 Task: Add an event with the title Second Monthly Performance Evaluation and Feedback Discussion, date '2023/10/27', time 8:30 AM to 10:30 AMand add a description: Welcome to our Effective Presentations Training Workshop, a dynamic and interactive session designed to enhance your presentation skills, boost your confidence, and empower you to deliver impactful and engaging presentations. This workshop is tailored for individuals who want to master the art of delivering effective presentations that captivate audiences and convey their messages with clarity and conviction., put the event into Yellow category . Add location for the event as: 987 Pera Palace Hotel, Istanbul, Turkey, logged in from the account softage.10@softage.netand send the event invitation to softage.5@softage.net and softage.6@softage.net. Set a reminder for the event 12 hour before
Action: Mouse moved to (102, 110)
Screenshot: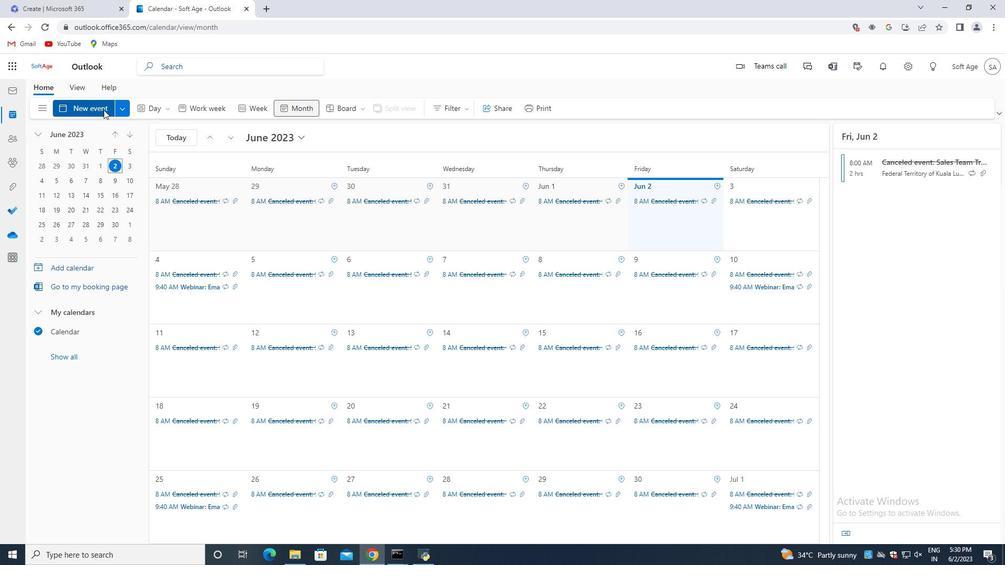 
Action: Mouse pressed left at (102, 110)
Screenshot: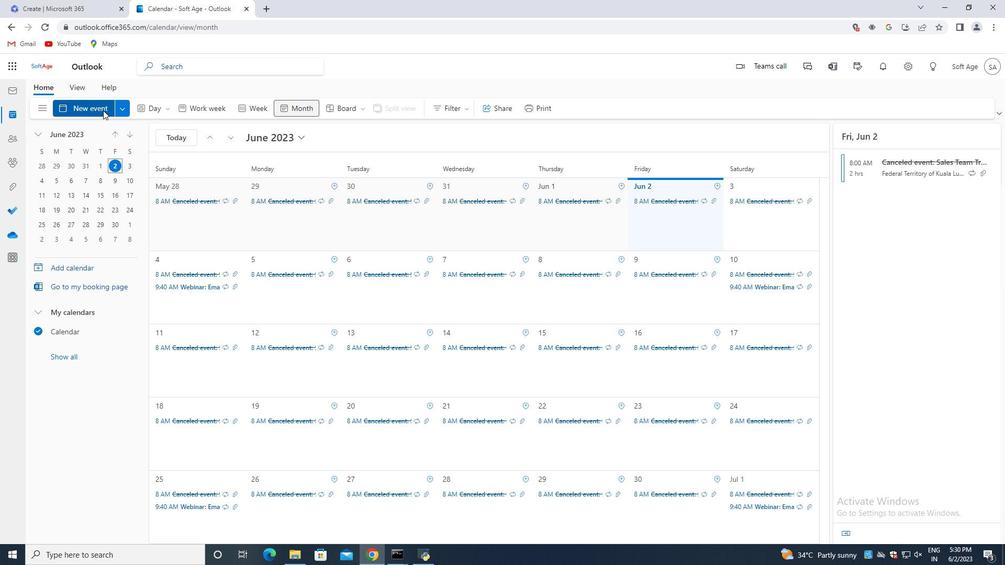 
Action: Mouse moved to (294, 172)
Screenshot: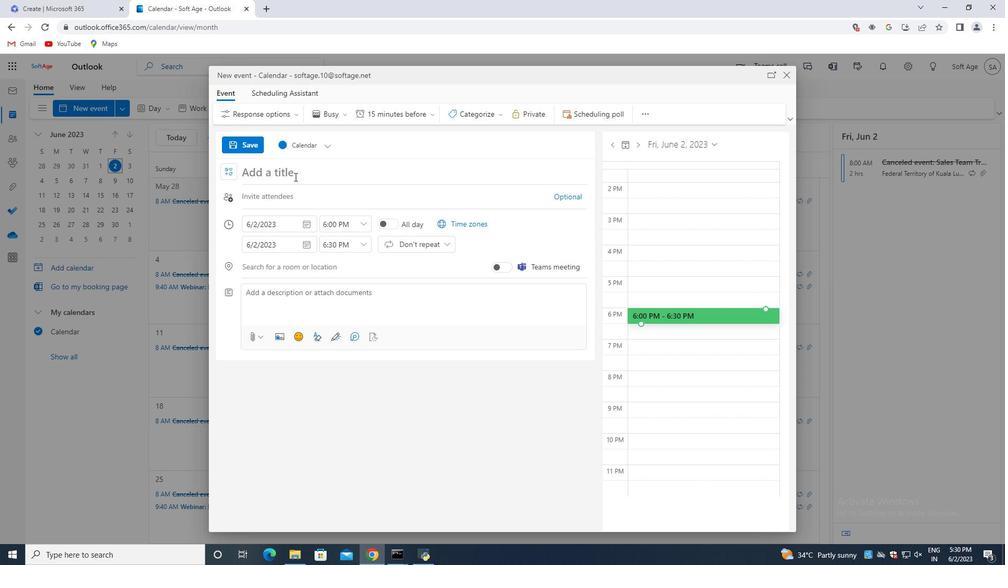 
Action: Mouse pressed left at (294, 172)
Screenshot: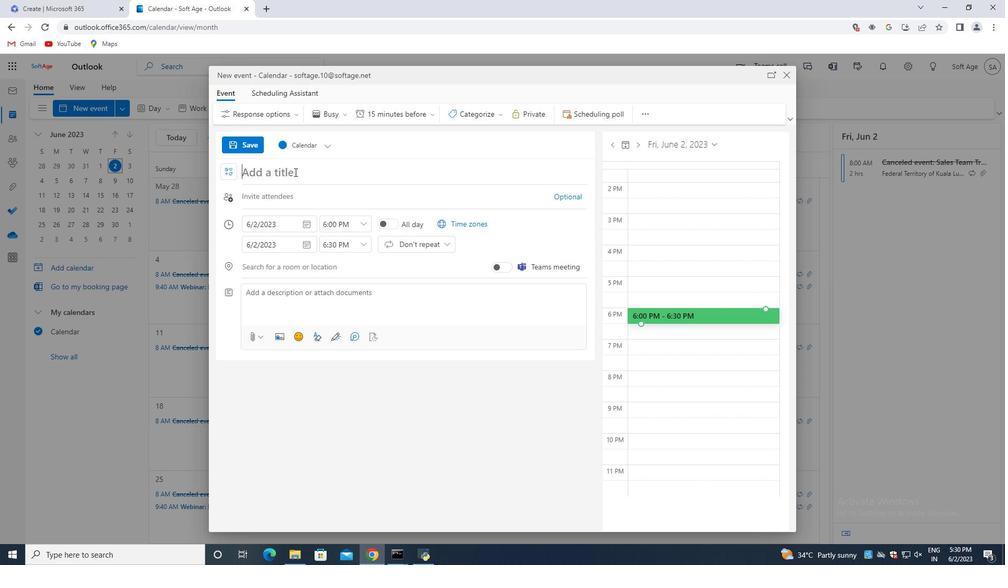 
Action: Key pressed <Key.shift>Second<Key.space><Key.shift>Monthly<Key.space><Key.shift>Performance<Key.space><Key.shift>Evaluation<Key.space>and<Key.space><Key.shift>Feedback<Key.space><Key.shift>Discussion
Screenshot: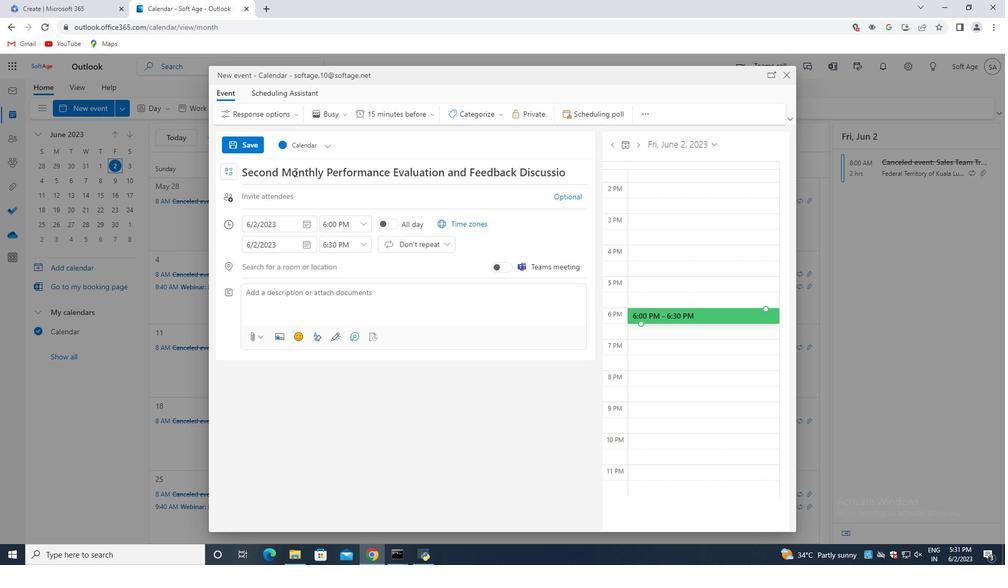 
Action: Mouse moved to (307, 226)
Screenshot: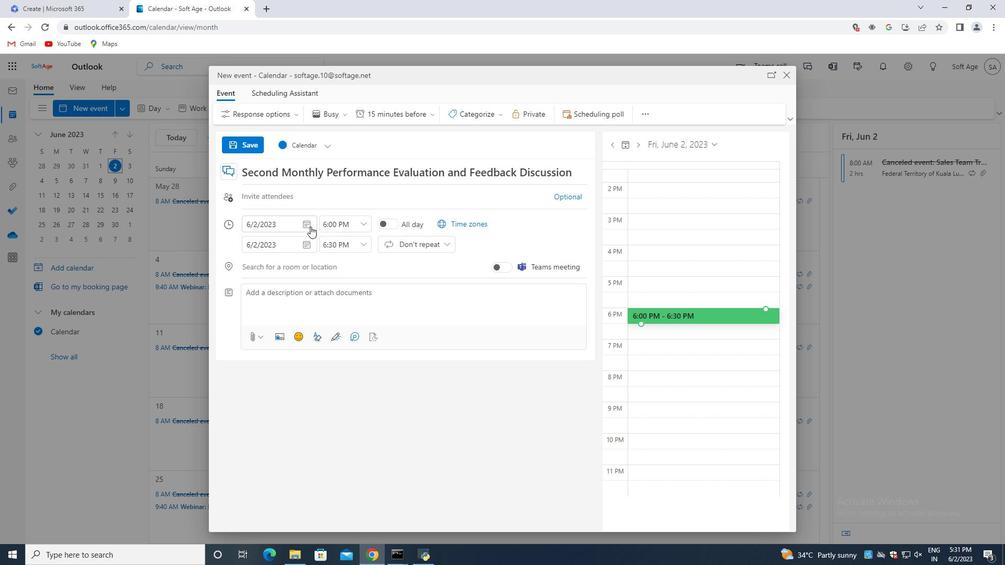 
Action: Mouse pressed left at (307, 226)
Screenshot: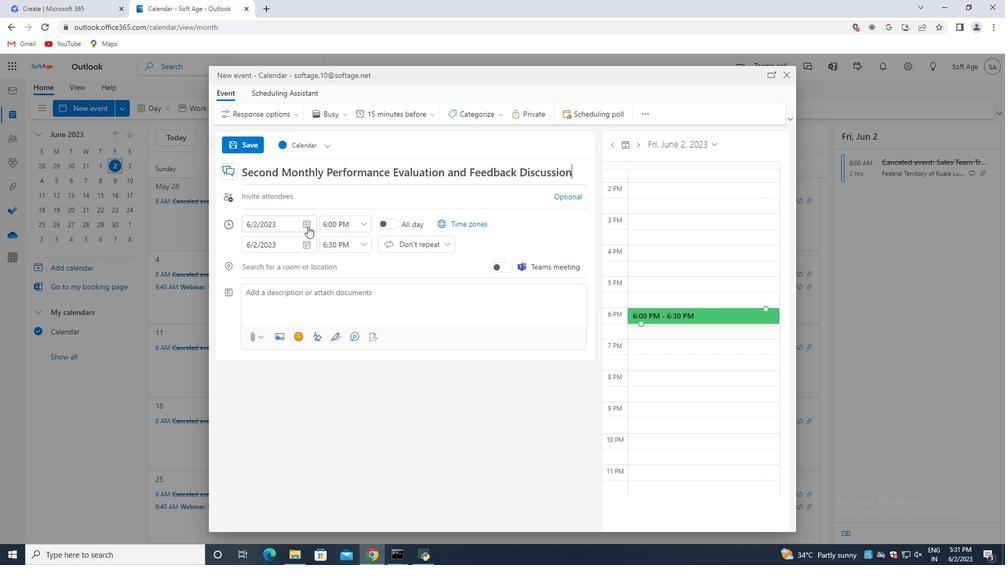 
Action: Mouse moved to (339, 245)
Screenshot: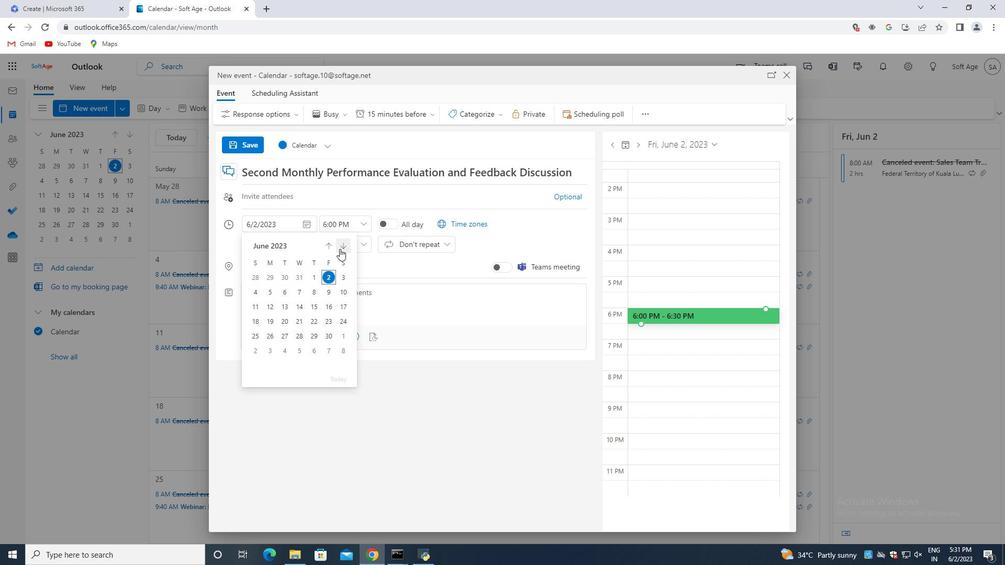 
Action: Mouse pressed left at (339, 245)
Screenshot: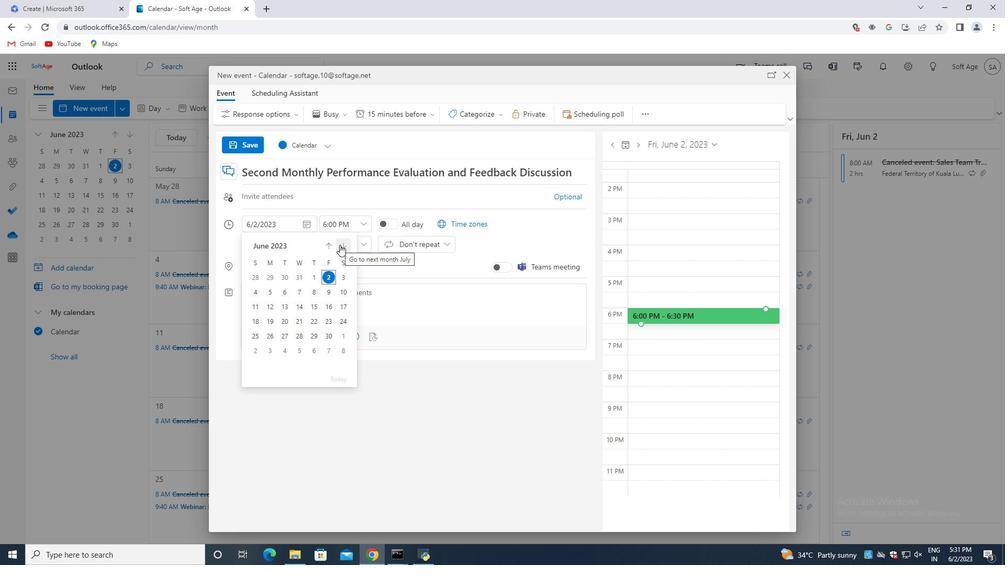 
Action: Mouse pressed left at (339, 245)
Screenshot: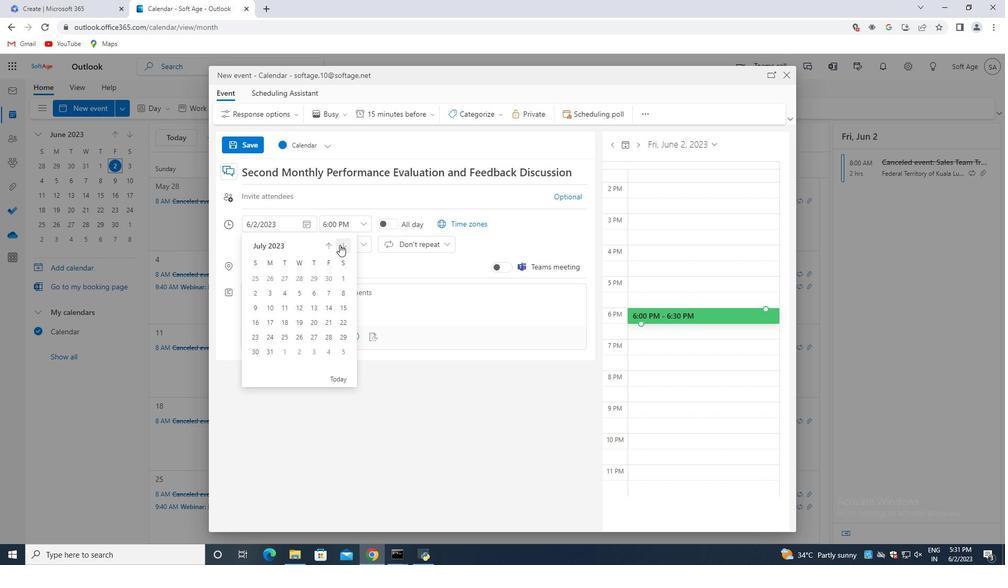 
Action: Mouse pressed left at (339, 245)
Screenshot: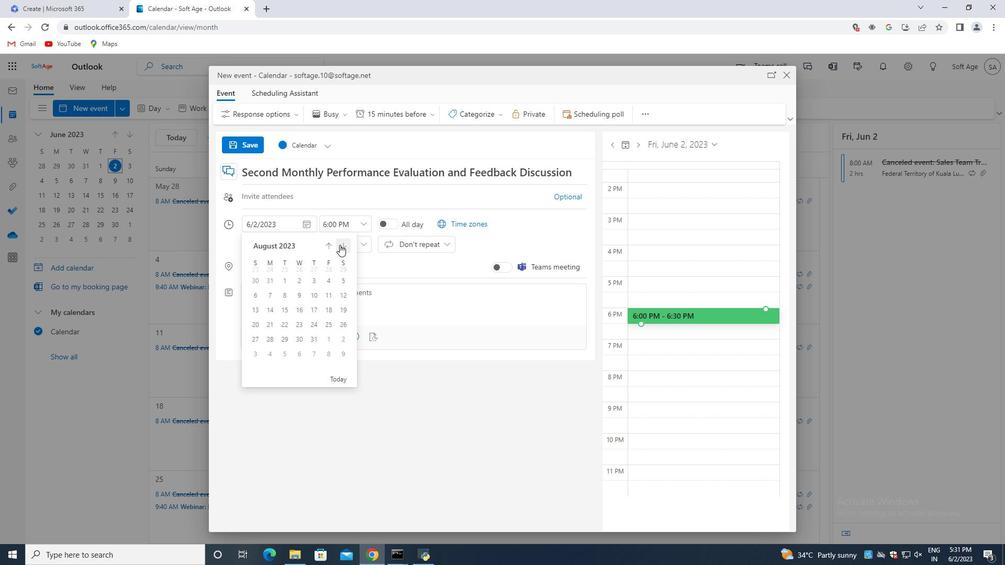 
Action: Mouse pressed left at (339, 245)
Screenshot: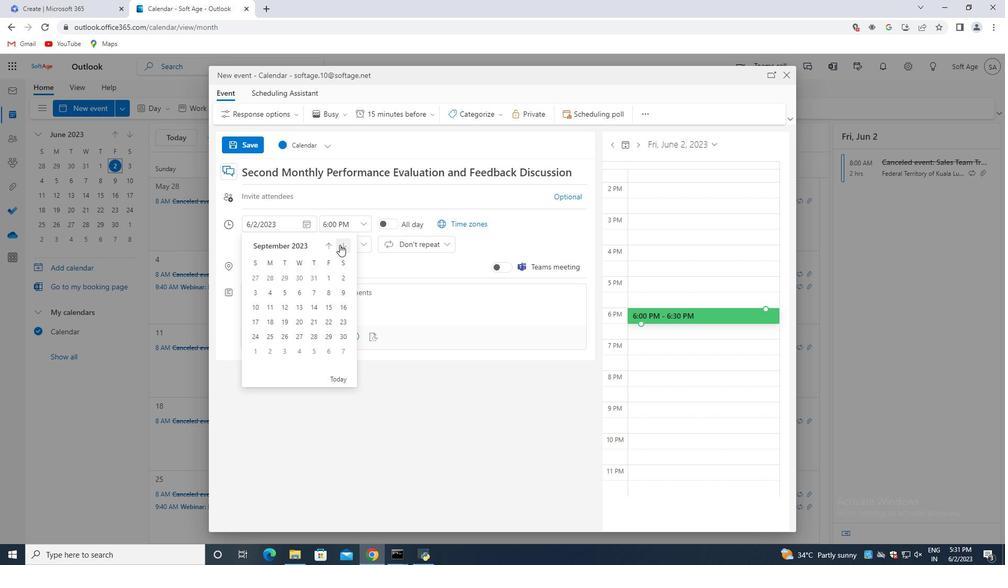 
Action: Mouse moved to (326, 317)
Screenshot: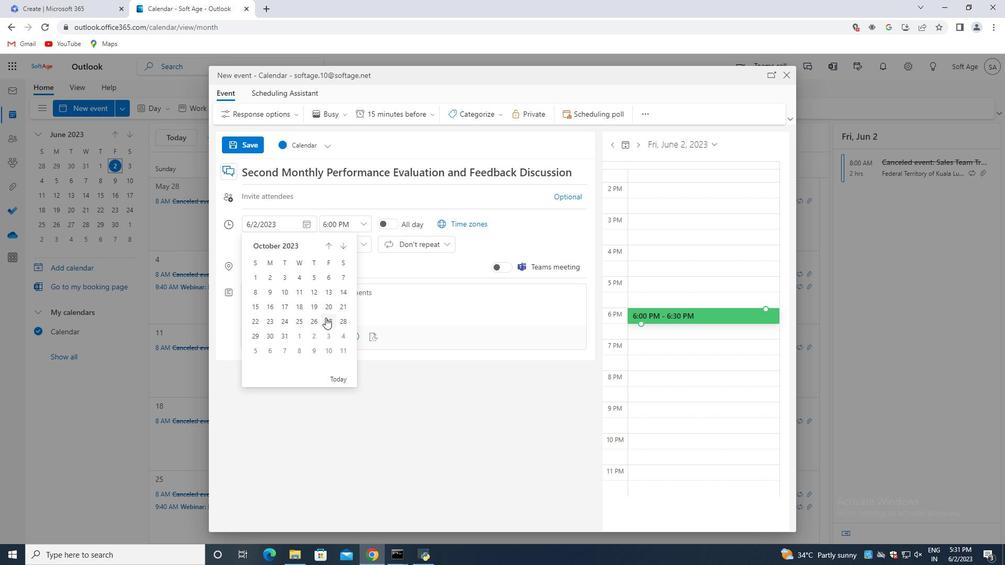 
Action: Mouse pressed left at (326, 317)
Screenshot: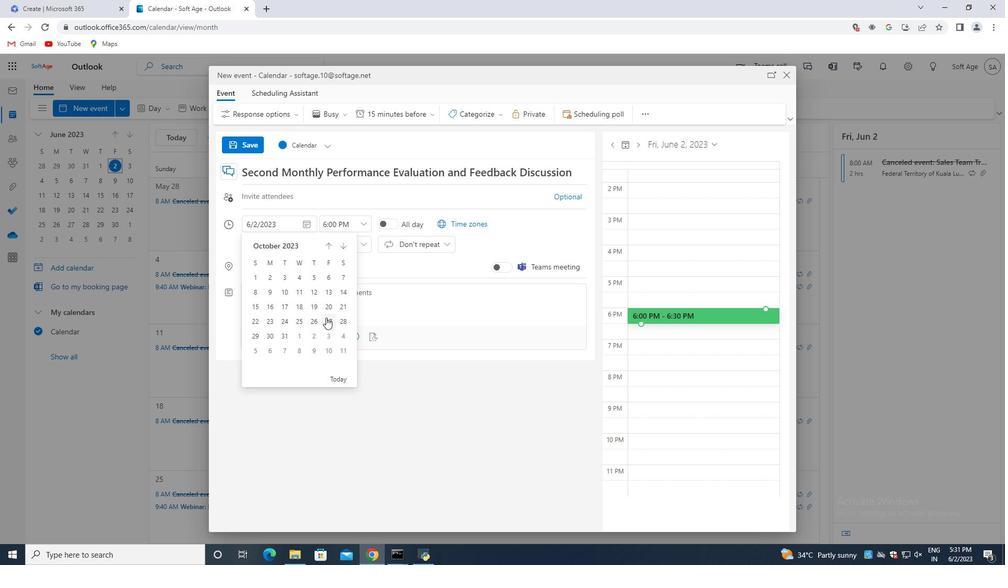 
Action: Mouse moved to (364, 227)
Screenshot: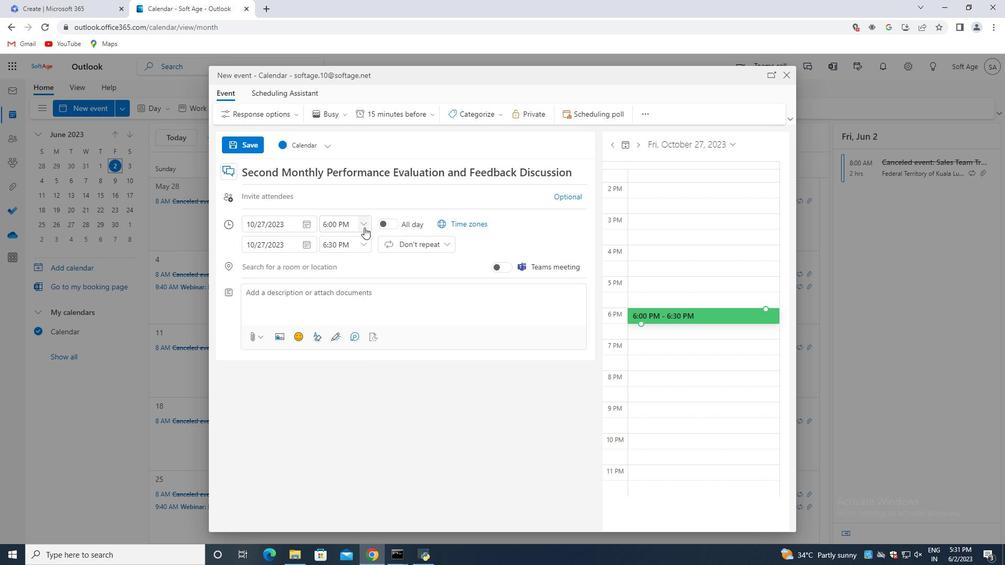 
Action: Mouse pressed left at (364, 227)
Screenshot: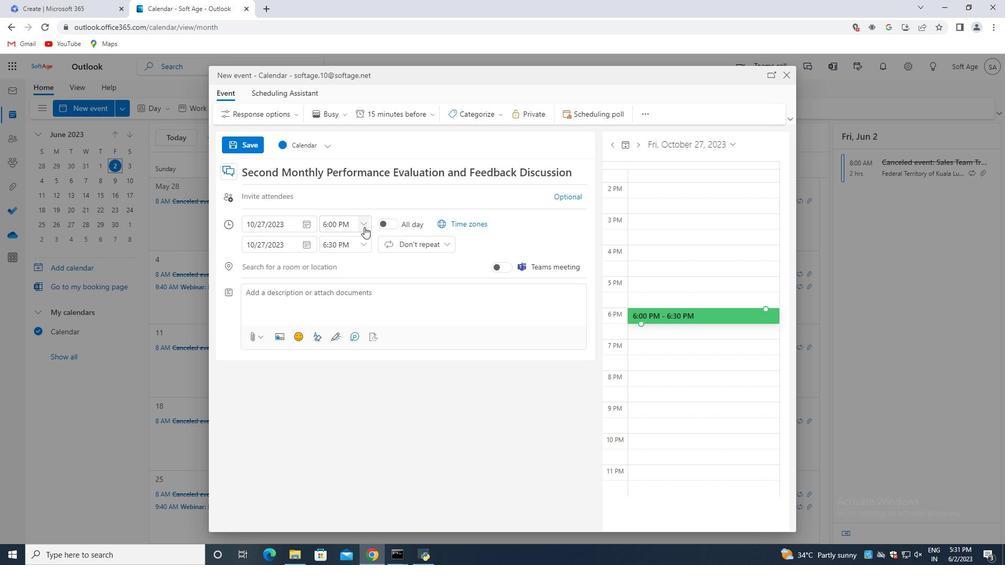 
Action: Mouse moved to (339, 262)
Screenshot: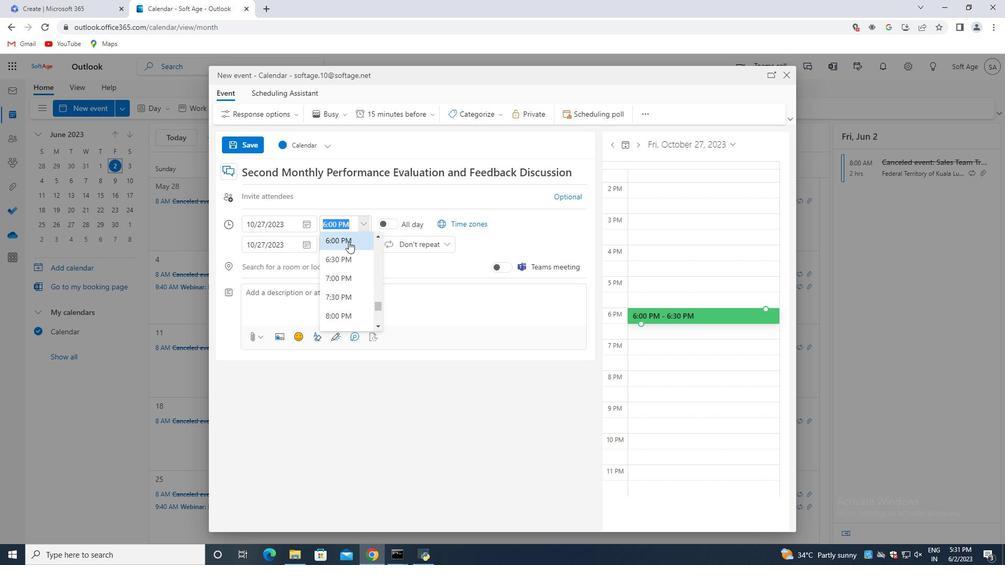 
Action: Mouse scrolled (339, 263) with delta (0, 0)
Screenshot: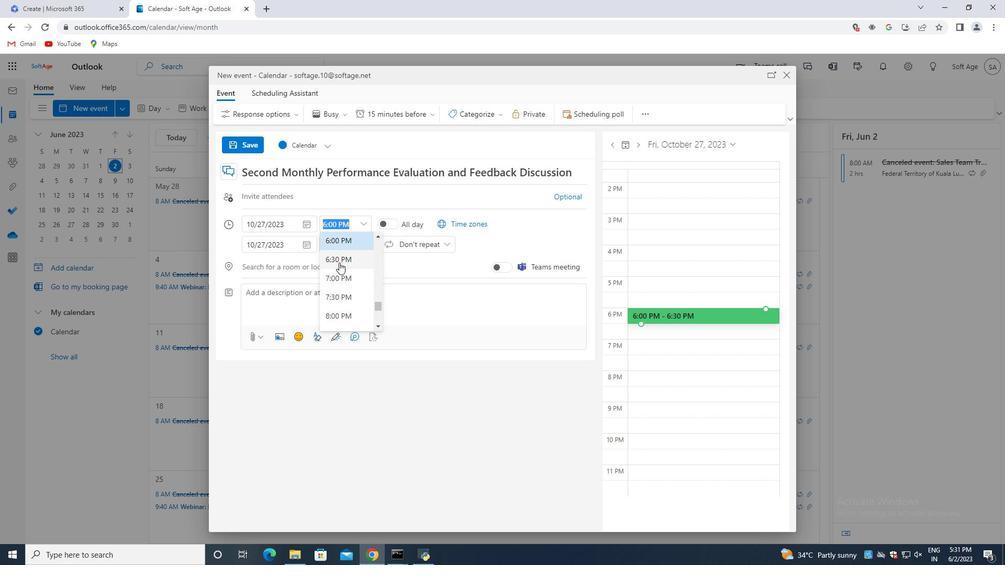 
Action: Mouse scrolled (339, 263) with delta (0, 0)
Screenshot: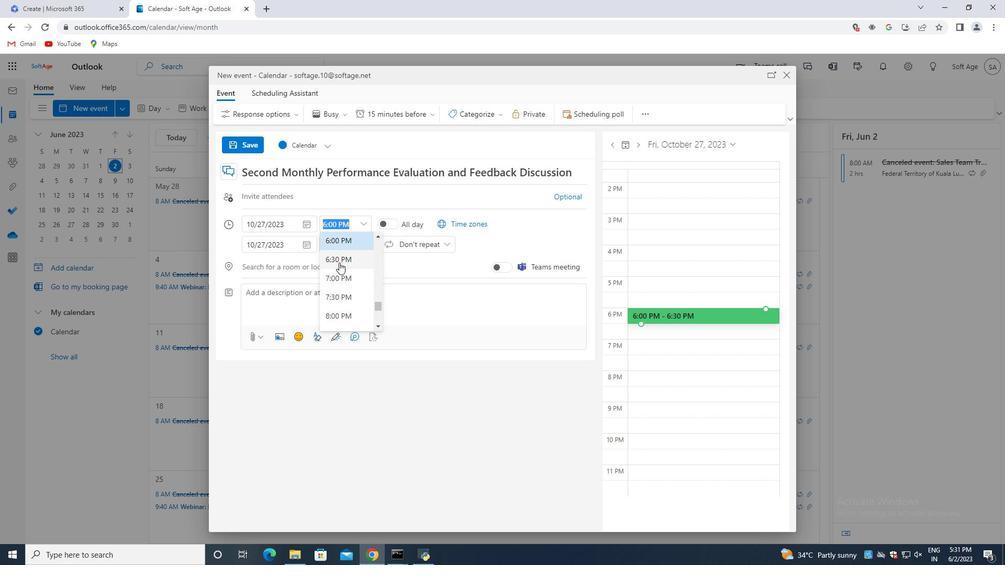 
Action: Mouse scrolled (339, 263) with delta (0, 0)
Screenshot: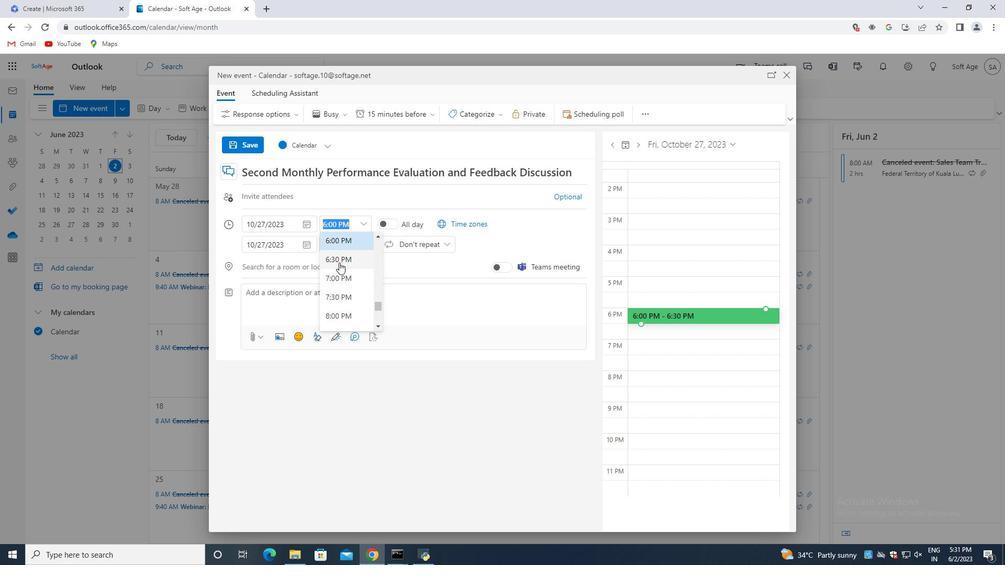 
Action: Mouse scrolled (339, 263) with delta (0, 0)
Screenshot: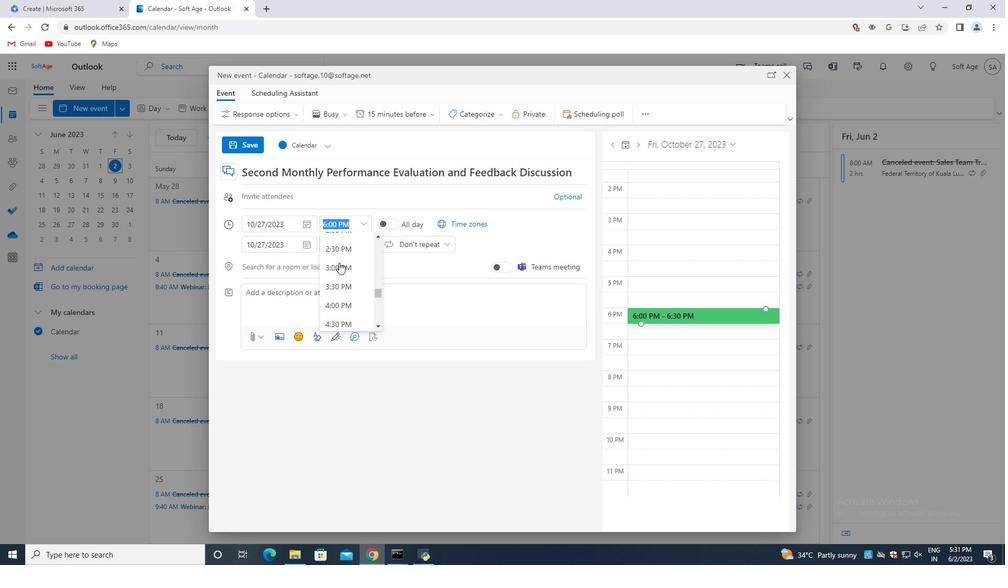 
Action: Mouse scrolled (339, 263) with delta (0, 0)
Screenshot: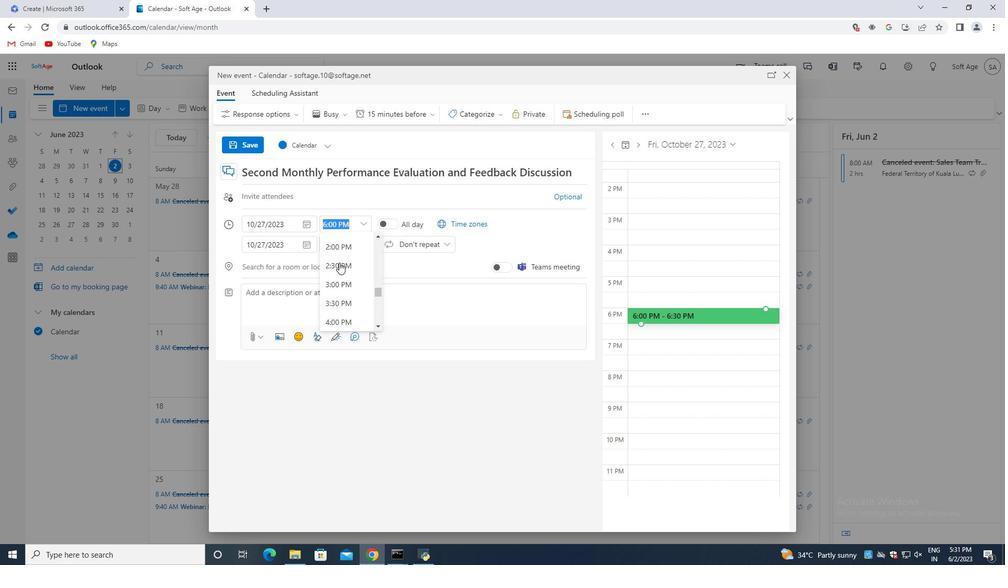 
Action: Mouse scrolled (339, 263) with delta (0, 0)
Screenshot: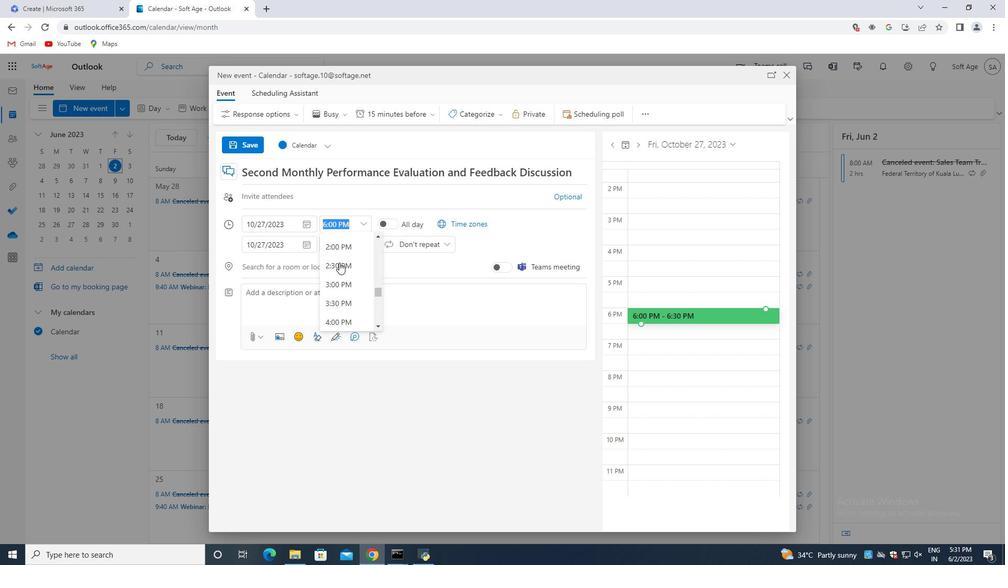 
Action: Mouse scrolled (339, 263) with delta (0, 0)
Screenshot: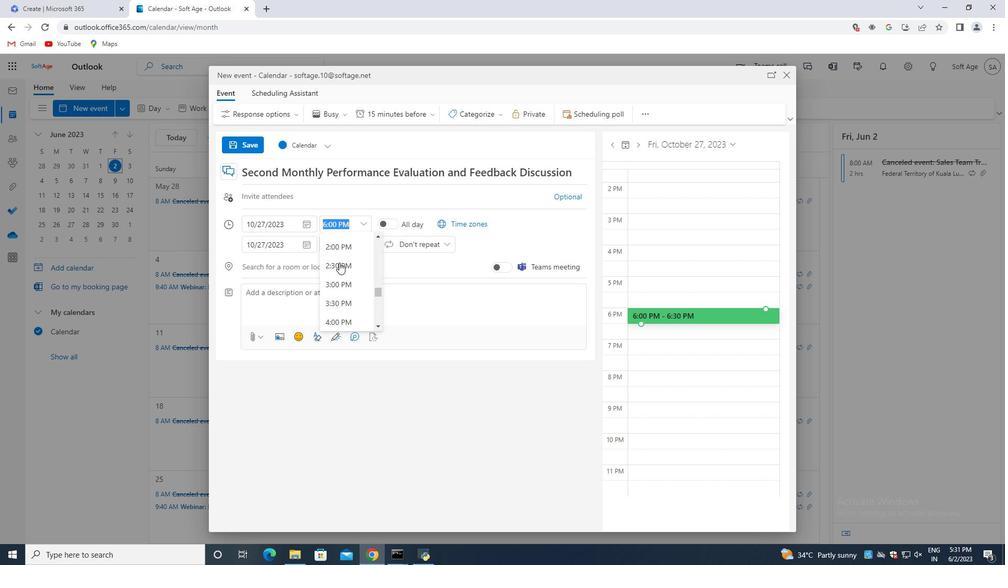 
Action: Mouse moved to (346, 250)
Screenshot: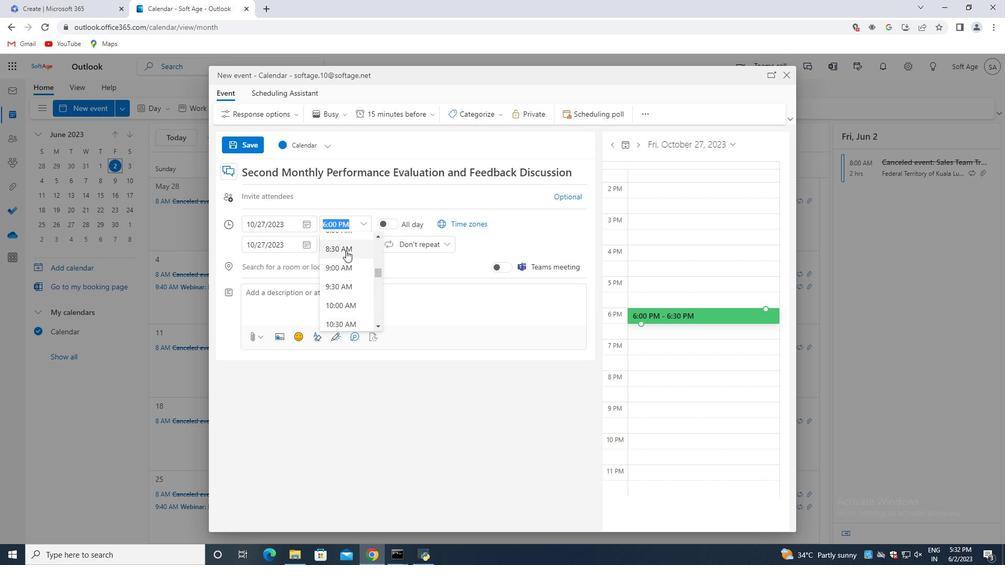 
Action: Mouse pressed left at (346, 250)
Screenshot: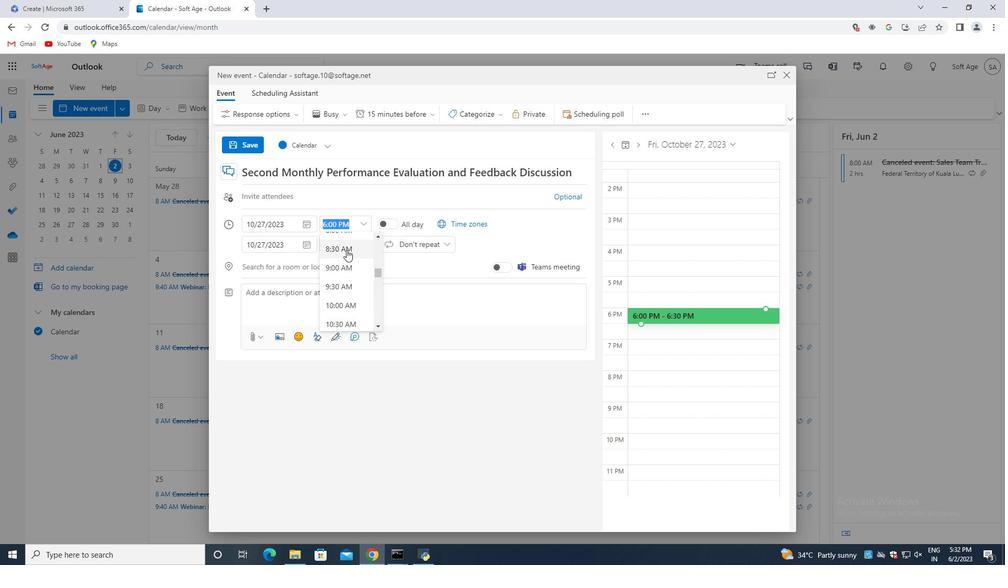 
Action: Mouse moved to (364, 244)
Screenshot: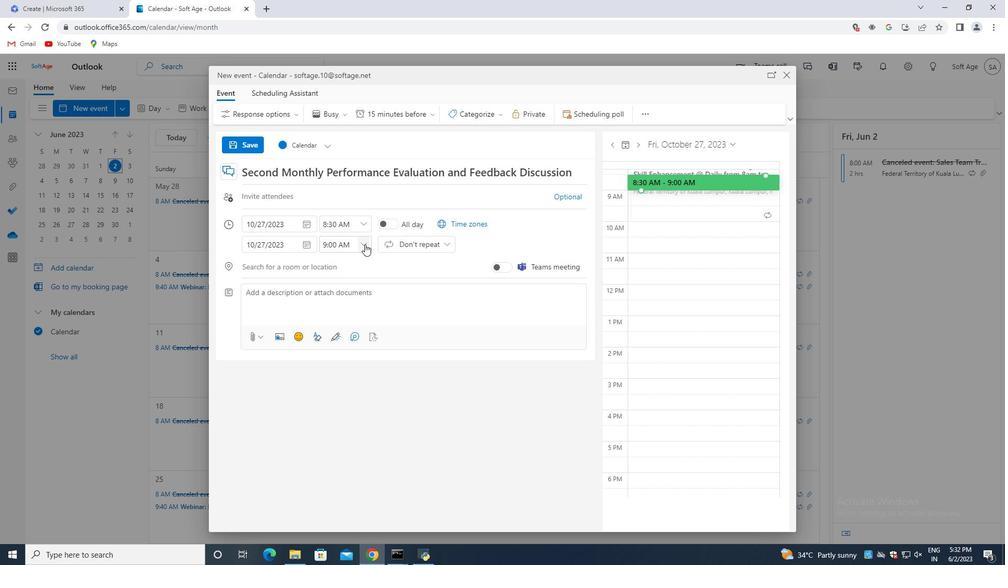 
Action: Mouse pressed left at (364, 244)
Screenshot: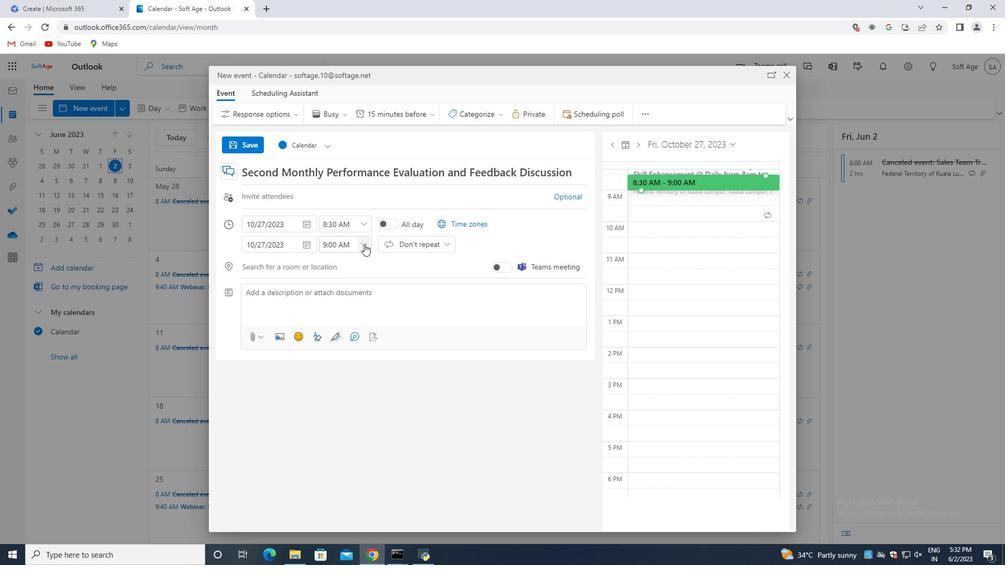 
Action: Mouse moved to (348, 316)
Screenshot: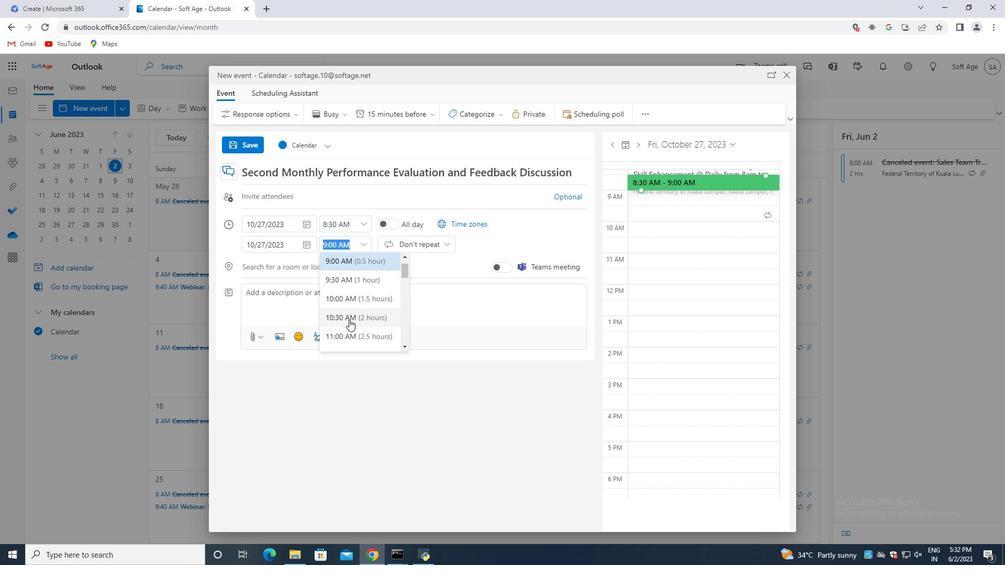 
Action: Mouse pressed left at (348, 316)
Screenshot: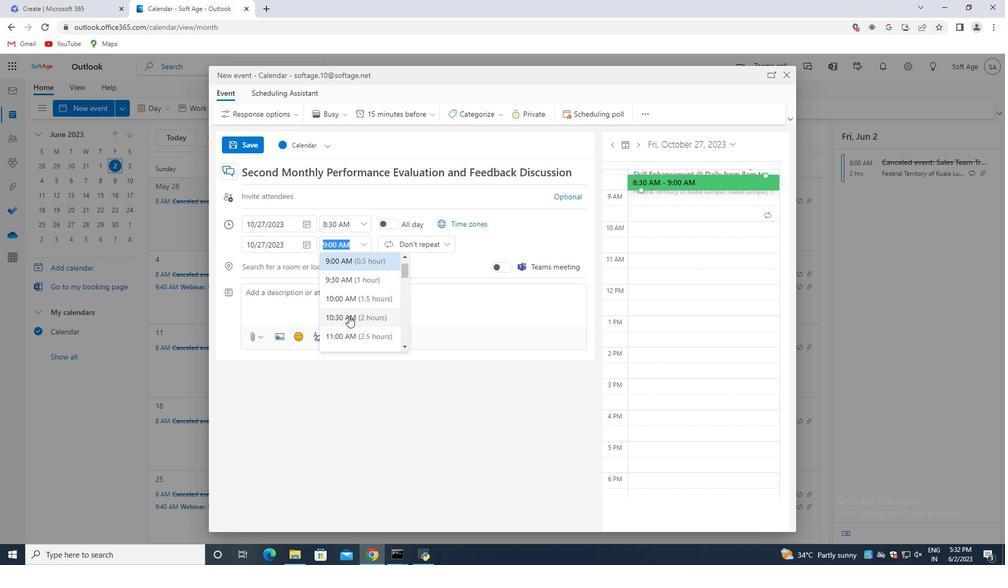 
Action: Mouse moved to (342, 296)
Screenshot: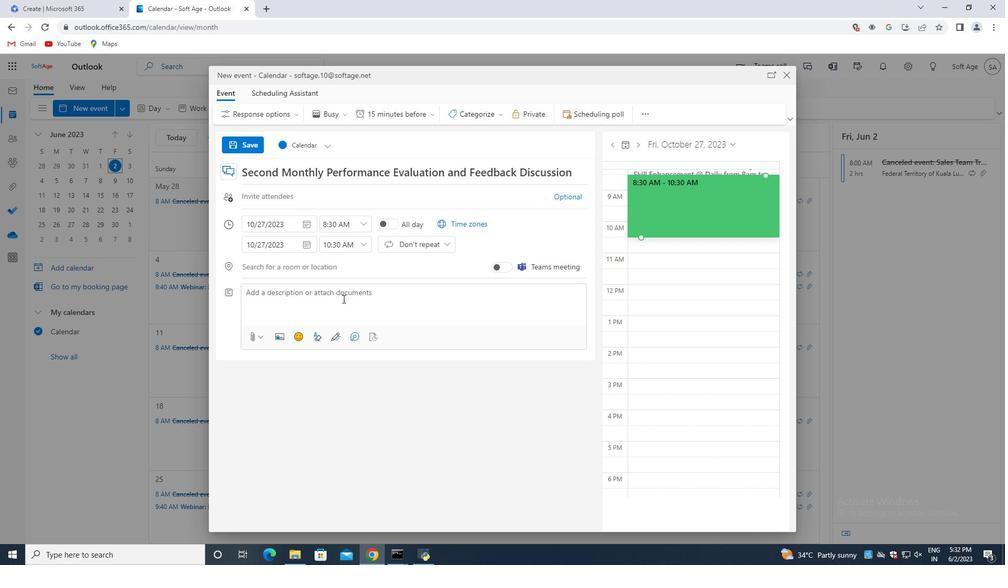 
Action: Mouse pressed left at (342, 296)
Screenshot: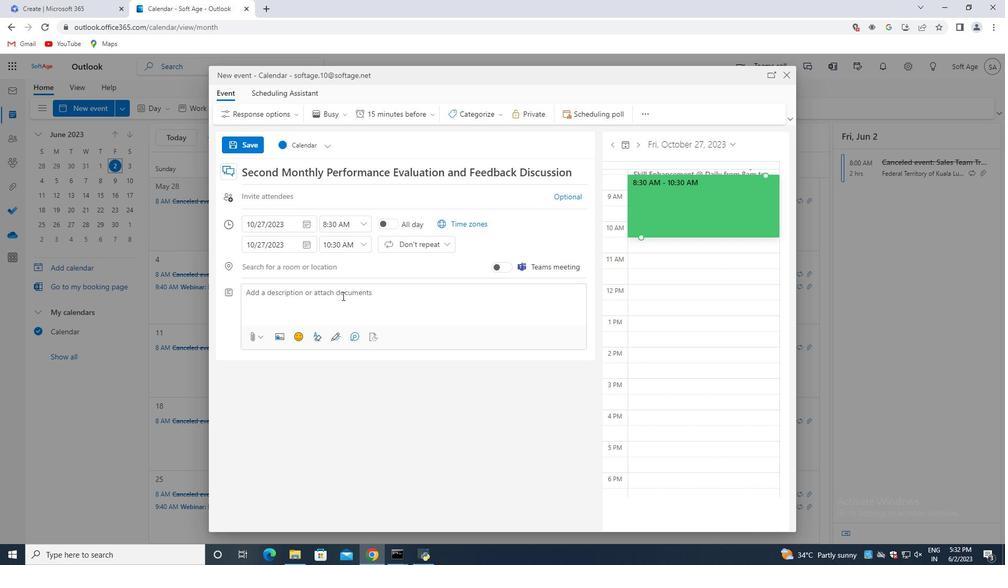 
Action: Key pressed <Key.shift>Welcome<Key.space>to<Key.space>our<Key.space><Key.shift>Effective<Key.space><Key.shift>Presentations<Key.space><Key.shift>Training<Key.space><Key.shift>Workshop,<Key.space>a<Key.space>dynamic<Key.space>and<Key.space>interactive<Key.space>session<Key.space>designed<Key.space>to<Key.space>enhance<Key.space>your<Key.space>presentation<Key.space>skills,<Key.space>boost<Key.space>your<Key.space>confidence,<Key.space>and<Key.space>empower<Key.space>you<Key.space>to<Key.space>deliver<Key.space>impactful<Key.space>and<Key.space>engaging<Key.space>presentations.<Key.space><Key.shift>This<Key.space>workshop<Key.space>is<Key.space><Key.shift>Tailored<Key.space>for<Key.space>individuals<Key.space>who<Key.space>want<Key.space>to<Key.space>master<Key.space>the<Key.space>art<Key.space>of<Key.space>delivering<Key.space>effective<Key.space>presentations<Key.space>that<Key.space>captivate<Key.space>audiences<Key.space>and<Key.space>convey<Key.space>their<Key.space>messages<Key.space>with<Key.space>clarity<Key.space>and<Key.space>conviction.
Screenshot: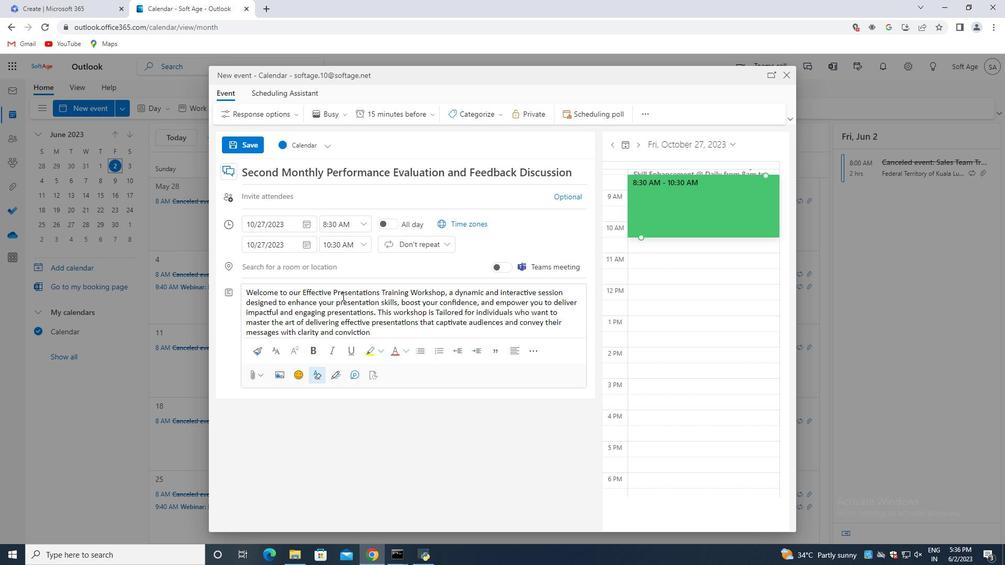 
Action: Mouse scrolled (342, 296) with delta (0, 0)
Screenshot: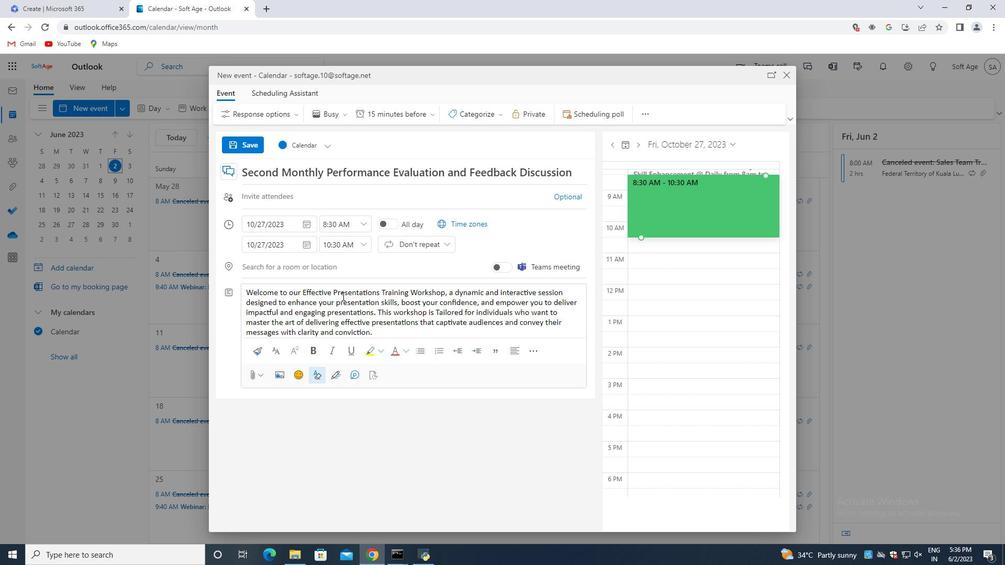 
Action: Mouse scrolled (342, 296) with delta (0, 0)
Screenshot: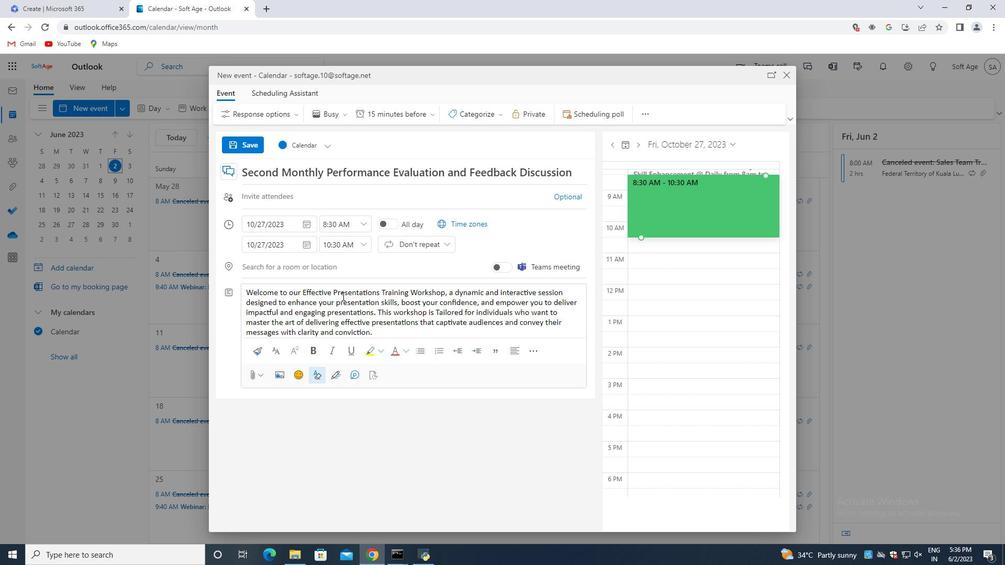 
Action: Mouse scrolled (342, 296) with delta (0, 0)
Screenshot: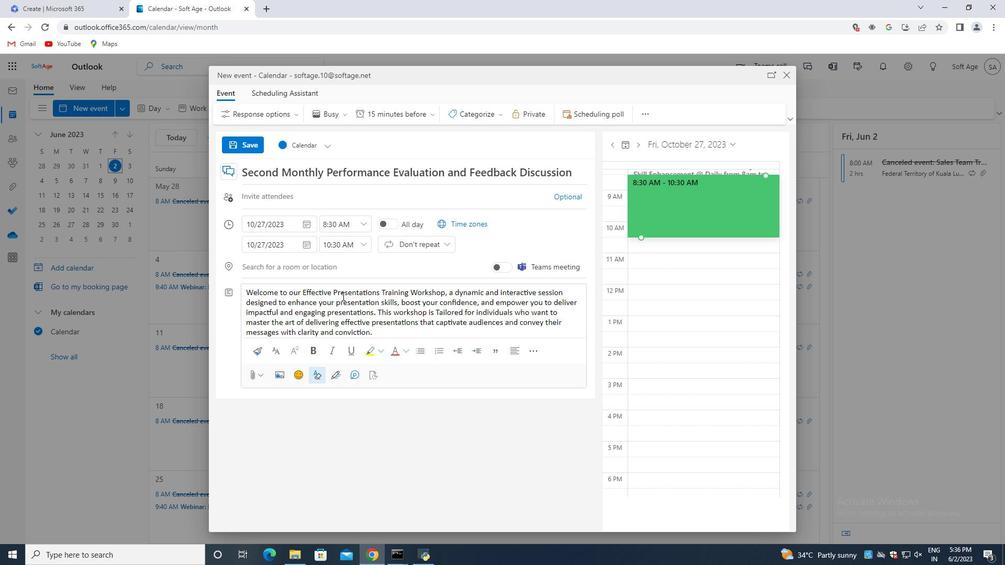 
Action: Mouse scrolled (342, 296) with delta (0, 0)
Screenshot: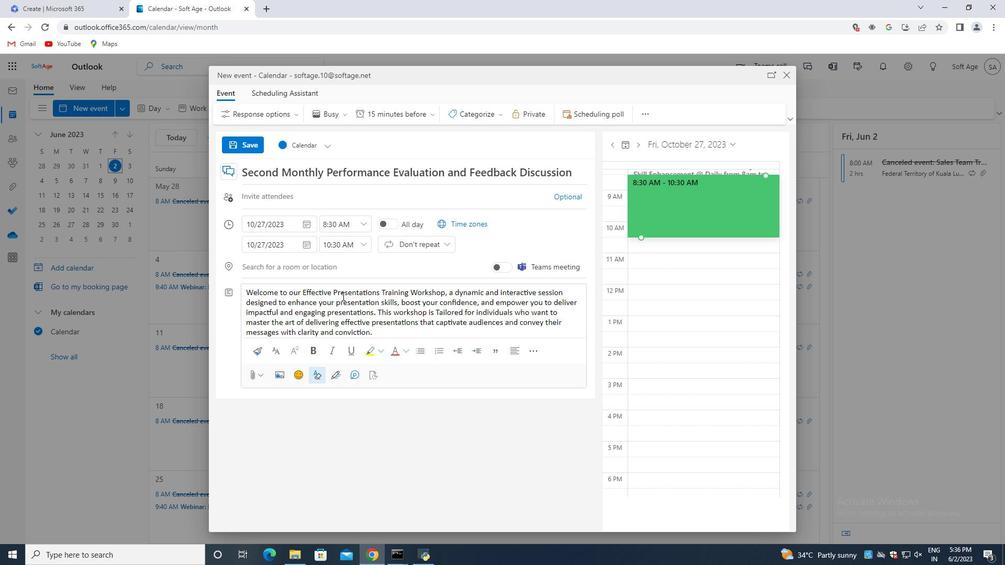 
Action: Mouse moved to (489, 117)
Screenshot: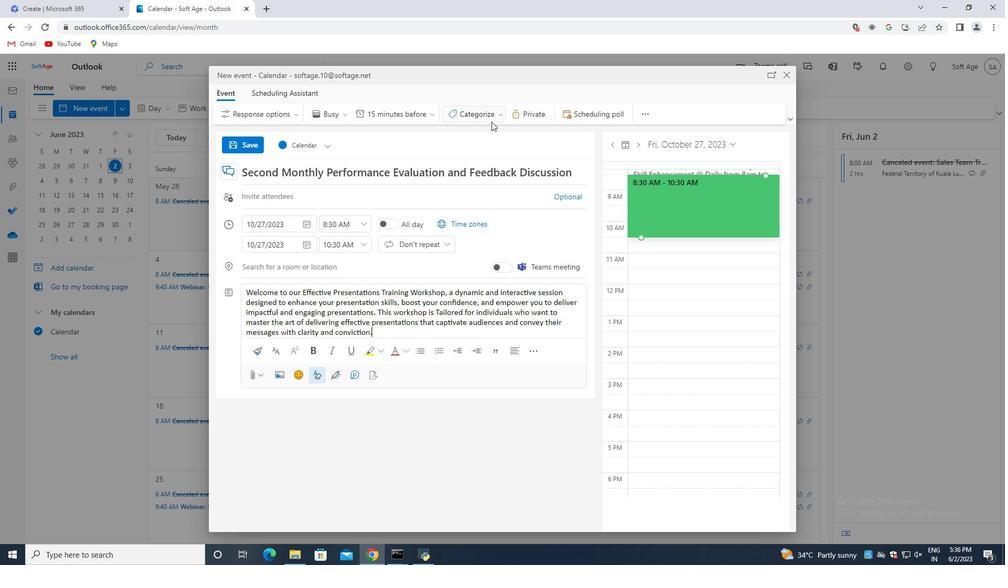 
Action: Mouse pressed left at (489, 117)
Screenshot: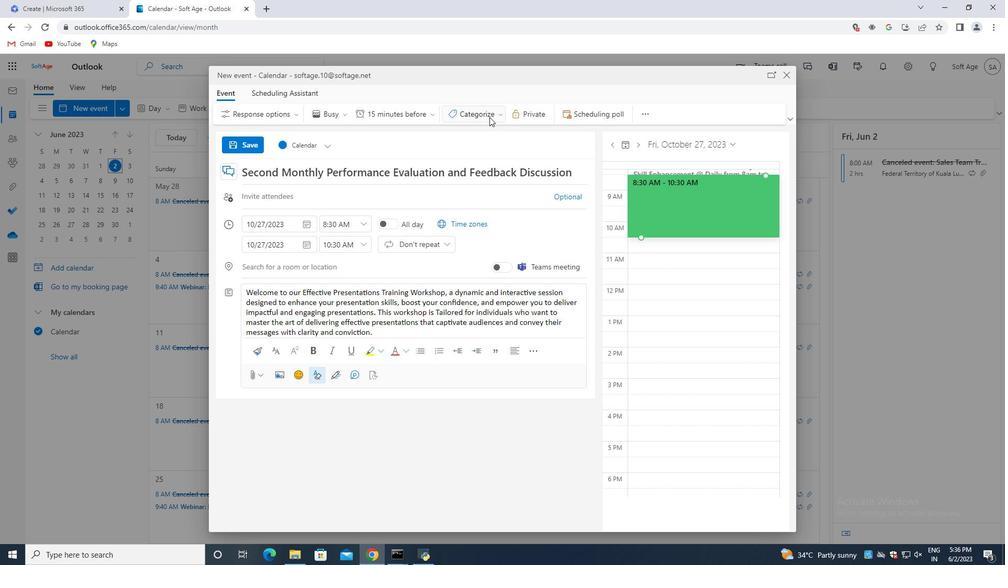 
Action: Mouse moved to (492, 235)
Screenshot: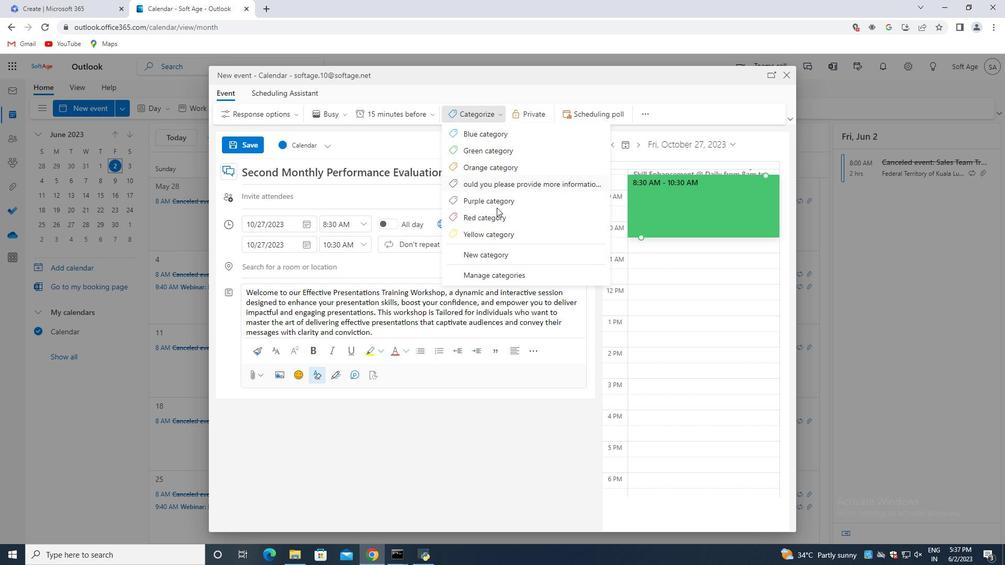 
Action: Mouse pressed left at (492, 235)
Screenshot: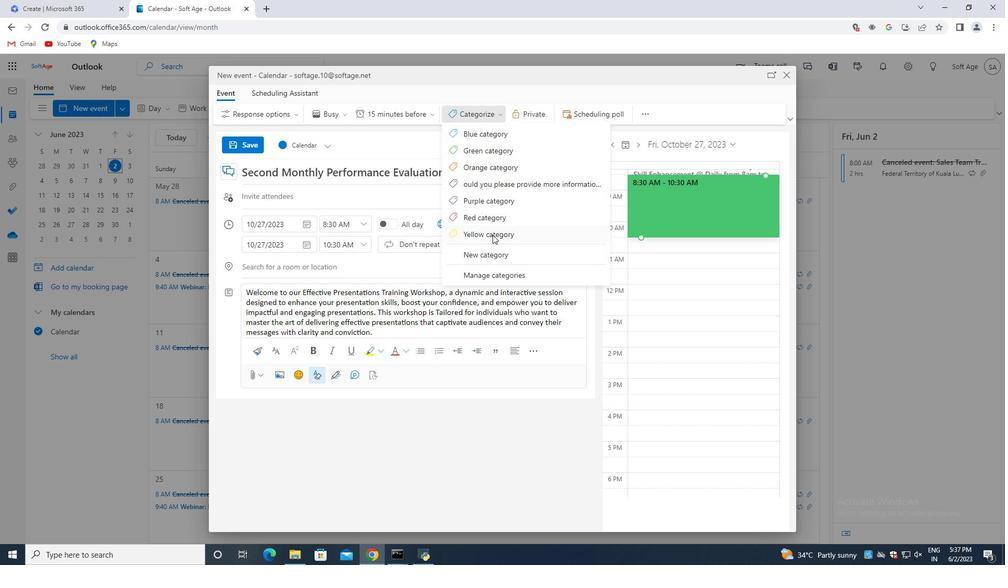 
Action: Mouse moved to (271, 271)
Screenshot: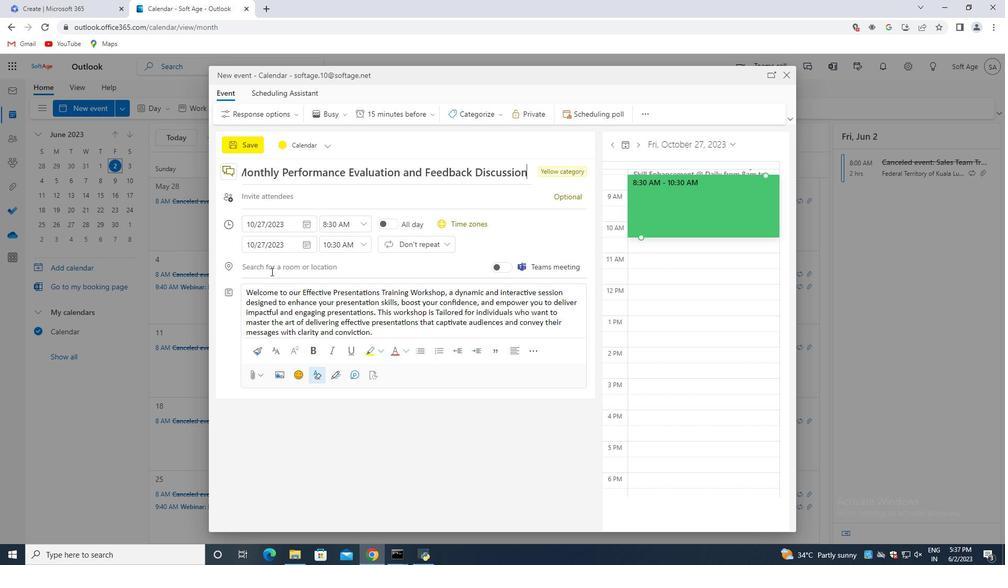 
Action: Mouse pressed left at (271, 271)
Screenshot: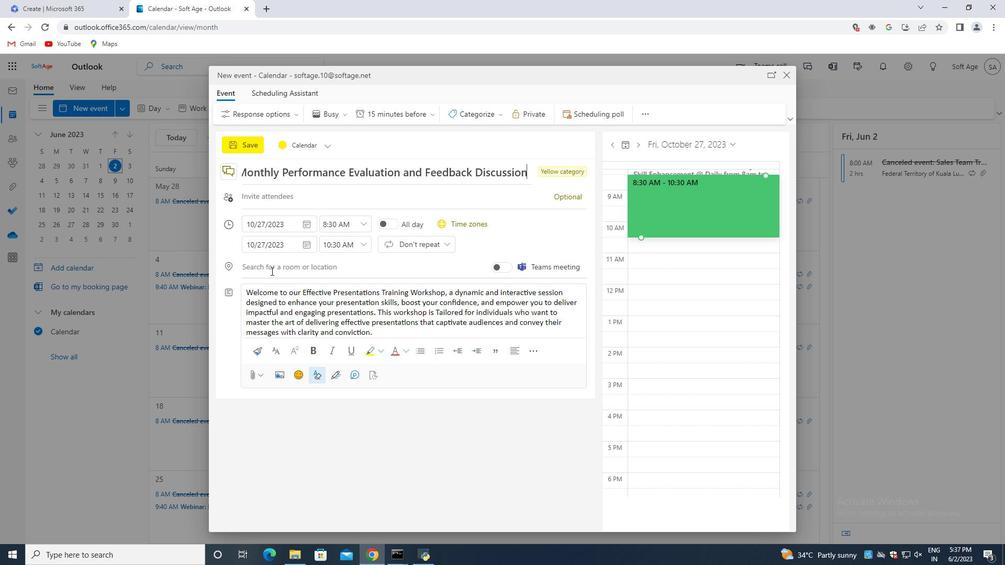 
Action: Mouse moved to (271, 269)
Screenshot: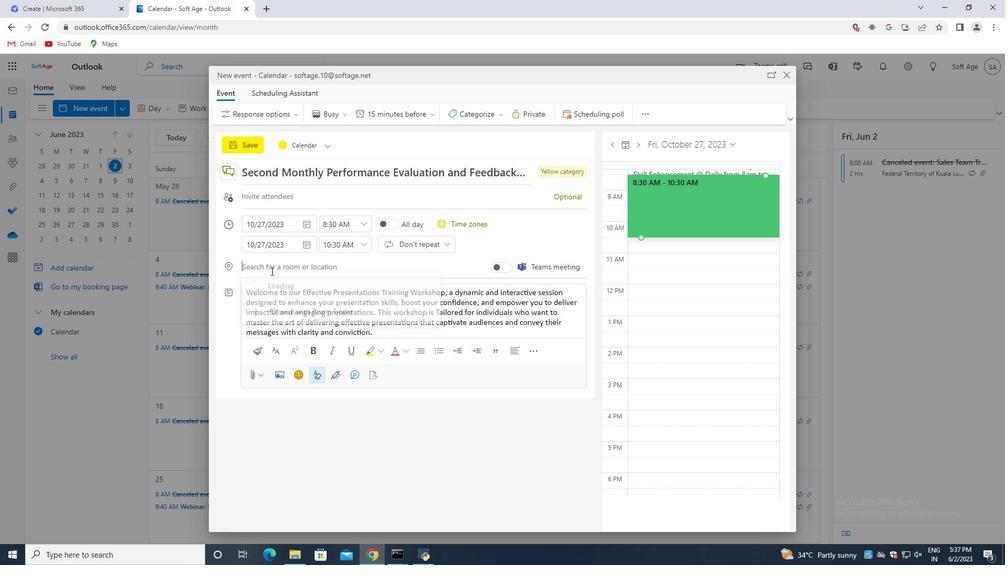 
Action: Key pressed 987<Key.space><Key.shift>Pera<Key.space><Key.shift>Pak<Key.backspace>lace<Key.space><Key.shift>Hotel,<Key.space><Key.shift>Istanbul,<Key.space><Key.shift>Turkey
Screenshot: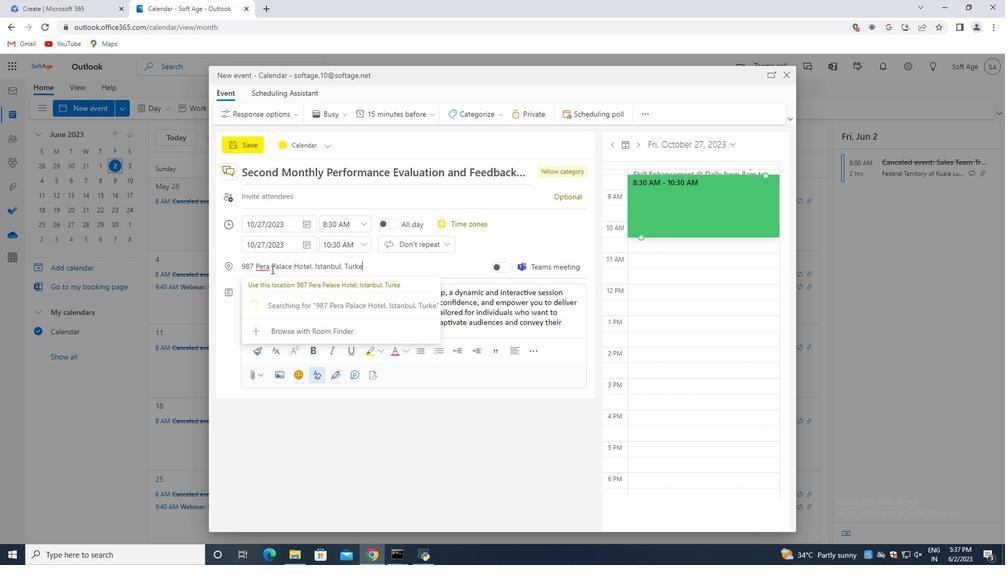 
Action: Mouse moved to (343, 283)
Screenshot: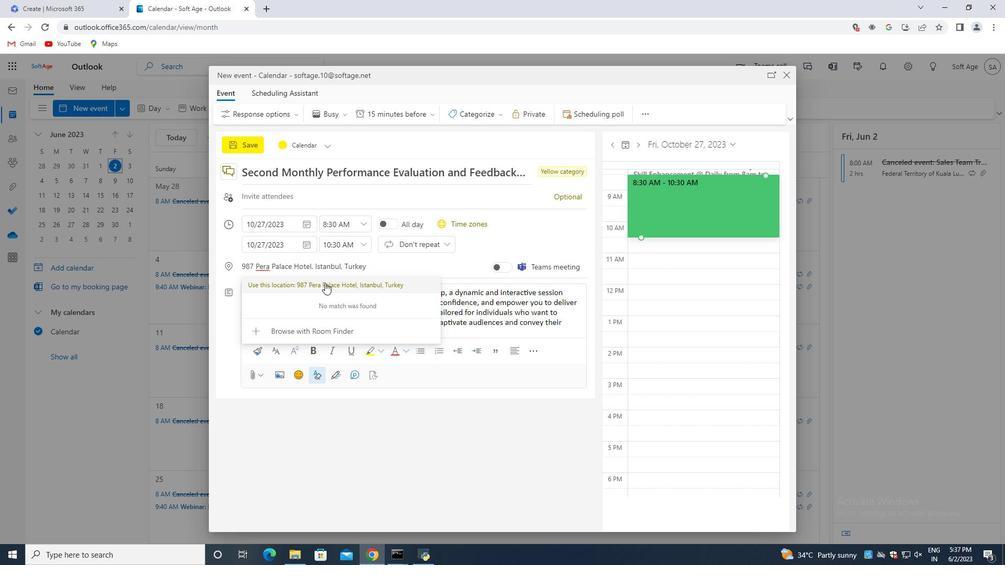 
Action: Mouse pressed left at (343, 283)
Screenshot: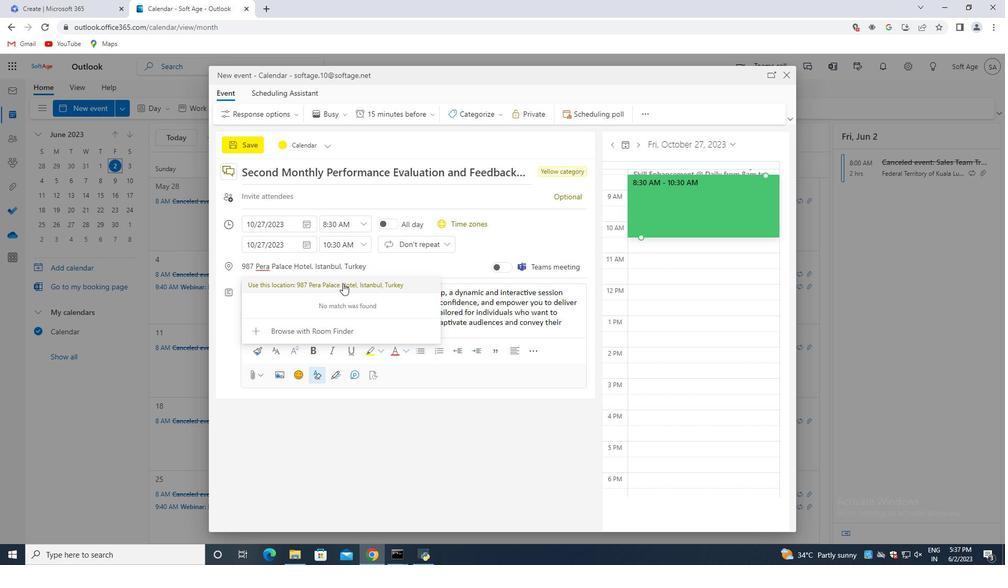 
Action: Mouse moved to (293, 197)
Screenshot: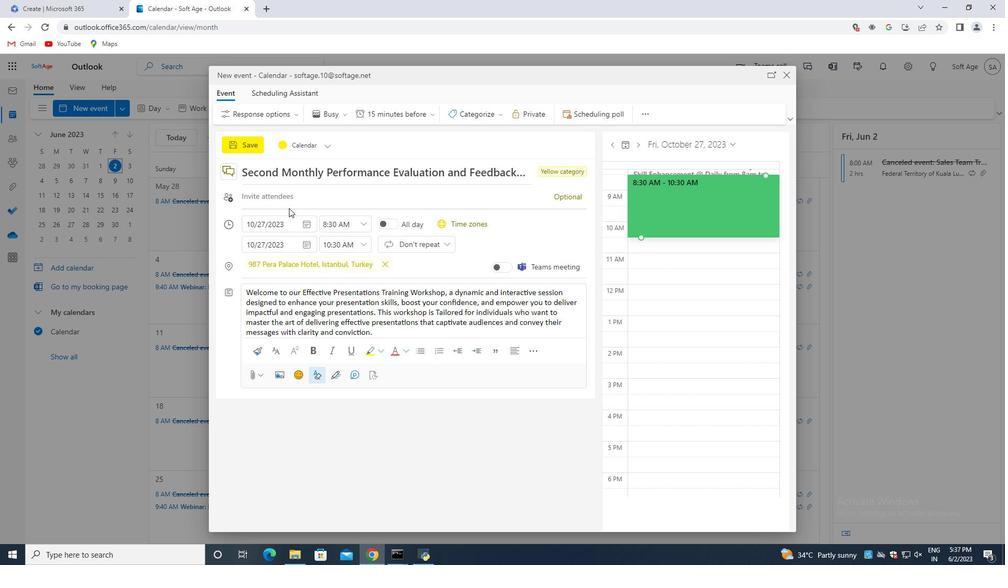 
Action: Mouse pressed left at (293, 197)
Screenshot: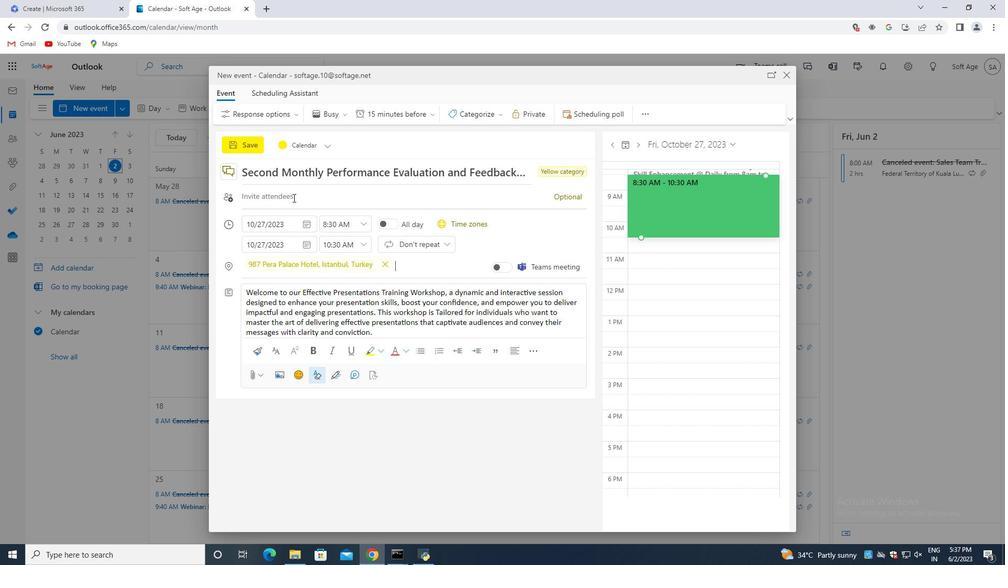 
Action: Key pressed softage.5<Key.shift>@softage.net<Key.enter><Key.shift>S<Key.backspace>softage.6<Key.shift>@softage.net<Key.enter>
Screenshot: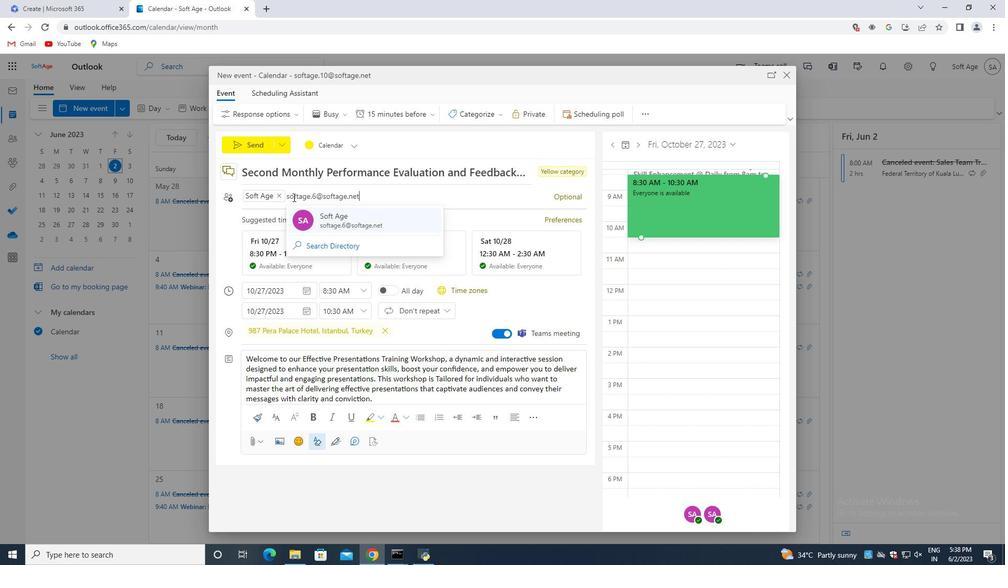 
Action: Mouse moved to (381, 111)
Screenshot: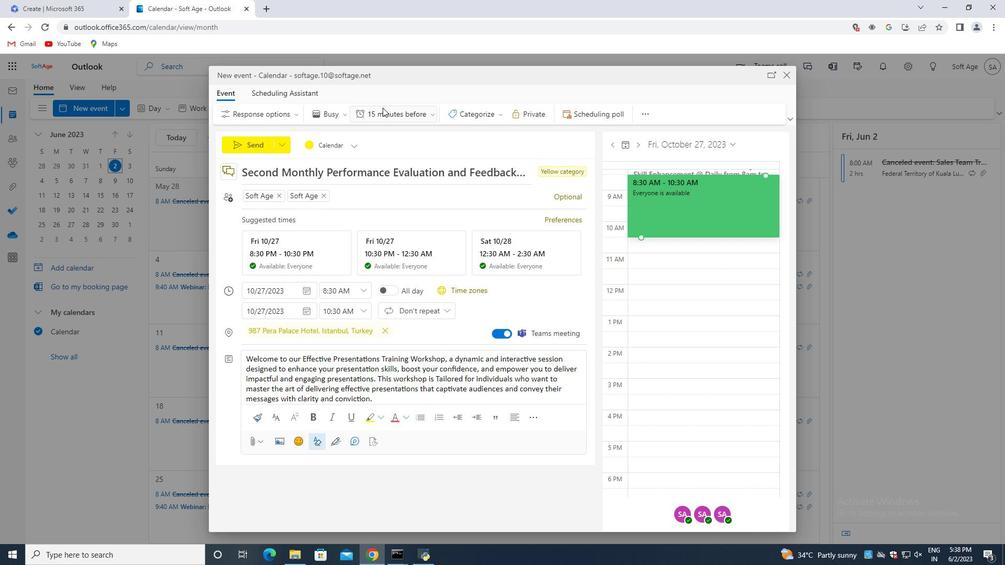 
Action: Mouse pressed left at (381, 111)
Screenshot: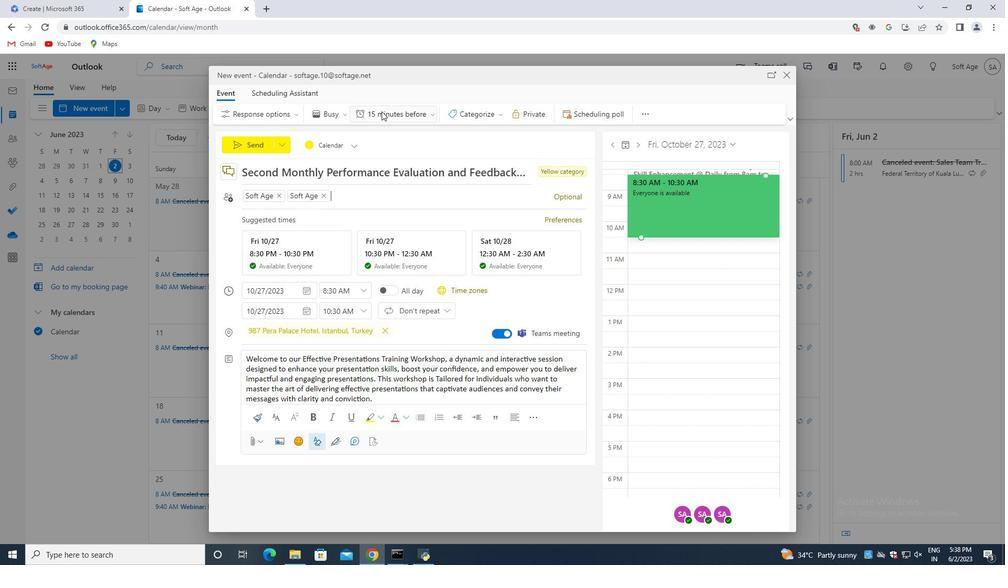 
Action: Mouse moved to (405, 267)
Screenshot: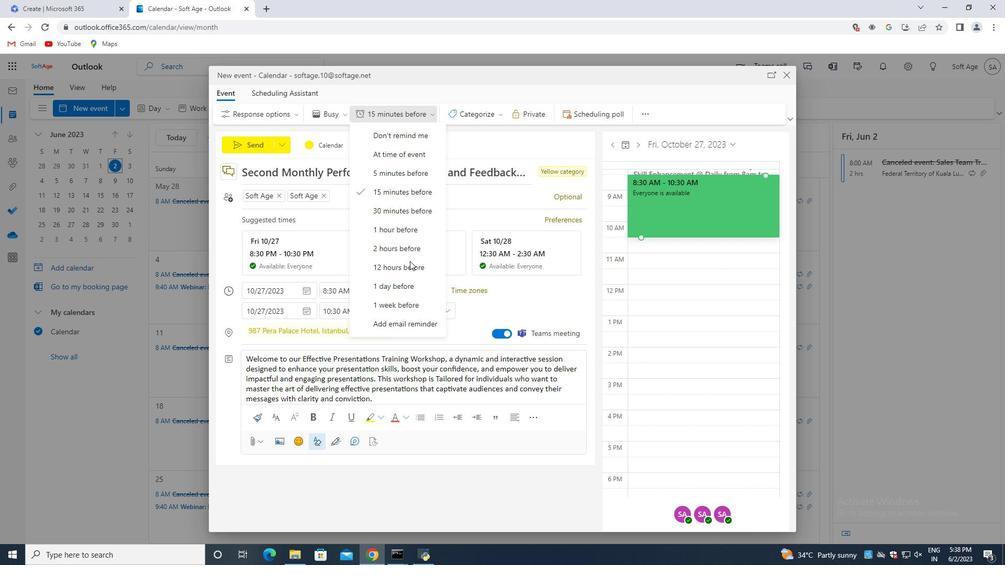 
Action: Mouse pressed left at (405, 267)
Screenshot: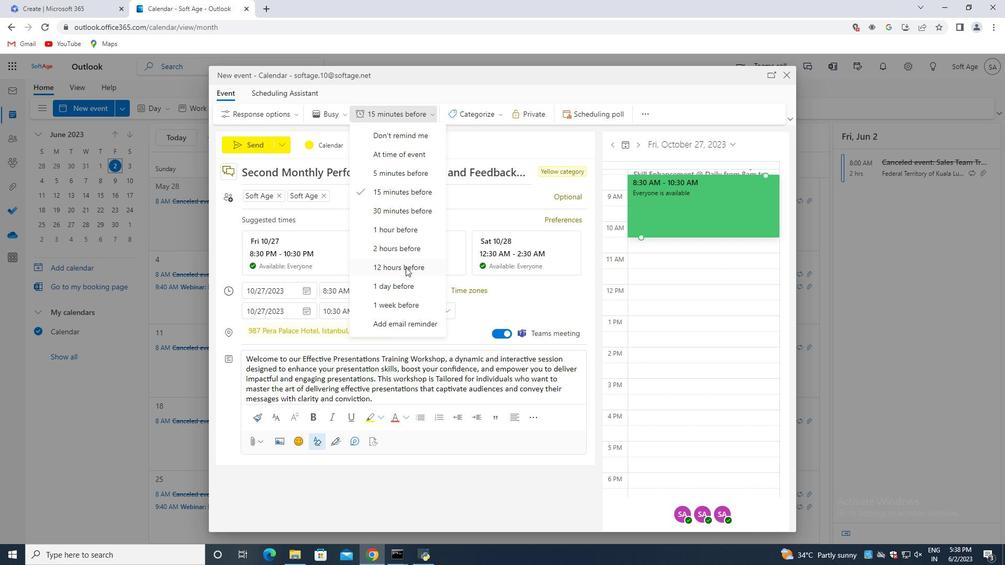 
Action: Mouse moved to (258, 148)
Screenshot: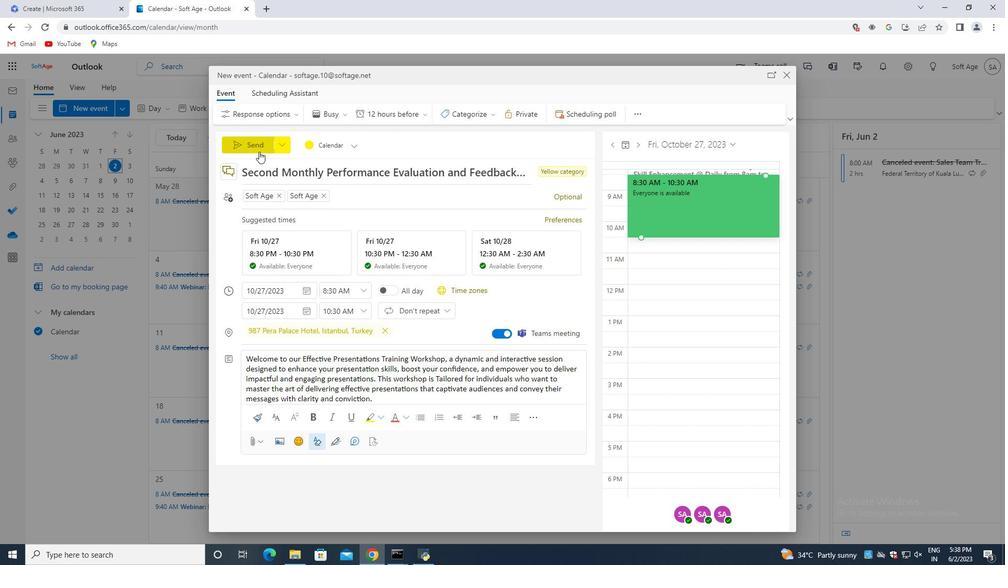 
Action: Mouse pressed left at (258, 148)
Screenshot: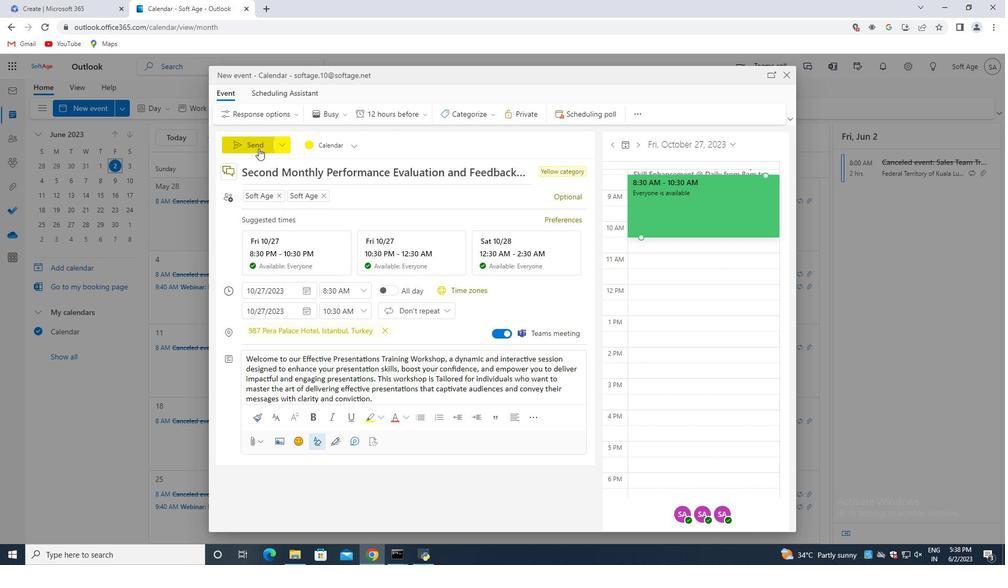 
